 Task: Create in the project TricklePlan in Backlog an issue 'Compatibility issues with different web browsers', assign it to team member softage.3@softage.net and change the status to IN PROGRESS.
Action: Mouse moved to (448, 278)
Screenshot: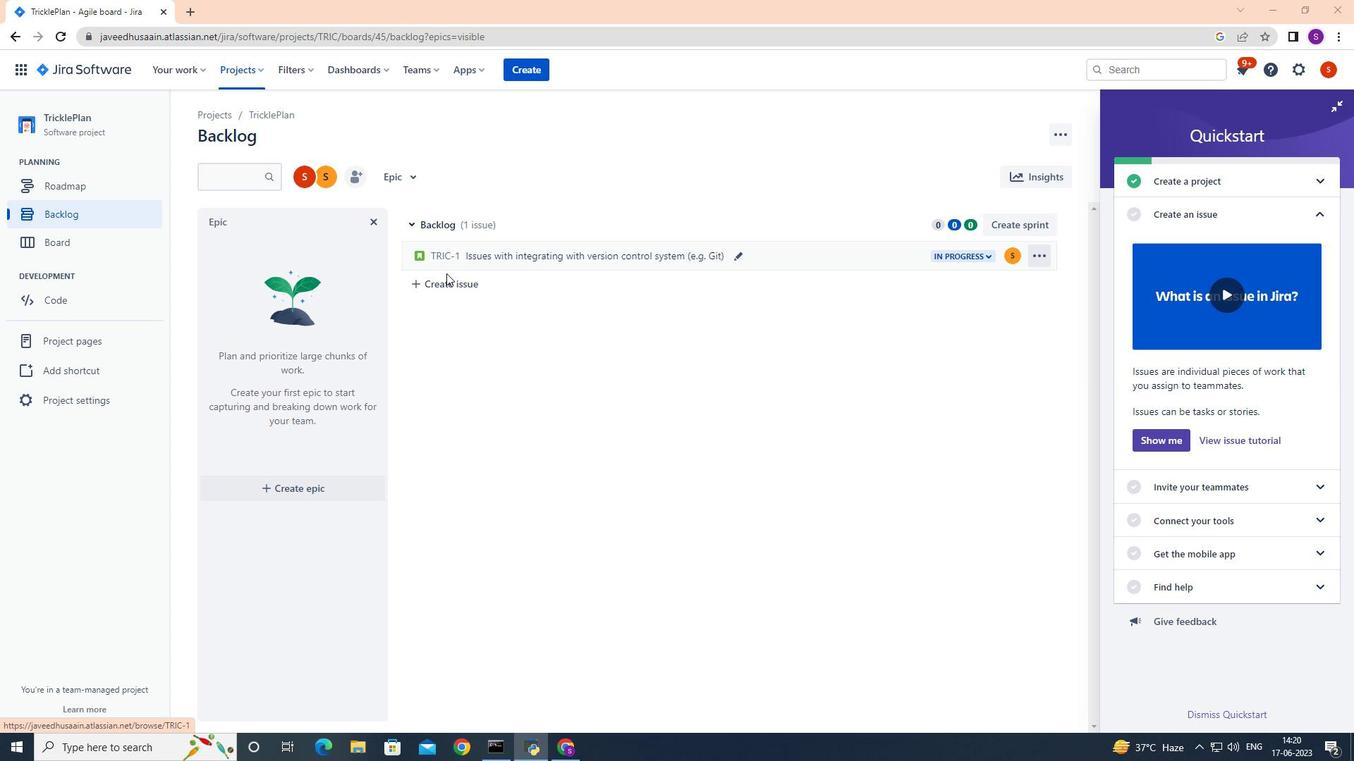 
Action: Mouse pressed left at (448, 278)
Screenshot: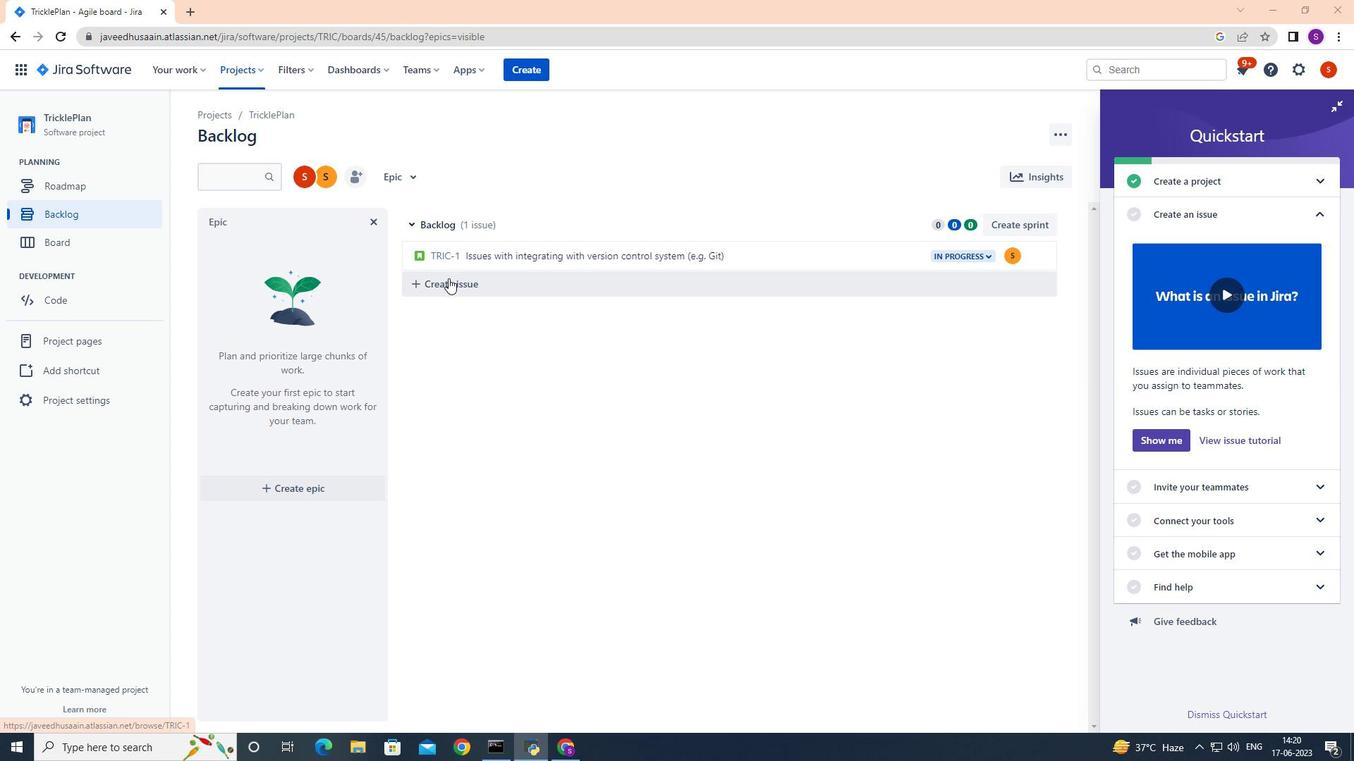 
Action: Mouse moved to (465, 283)
Screenshot: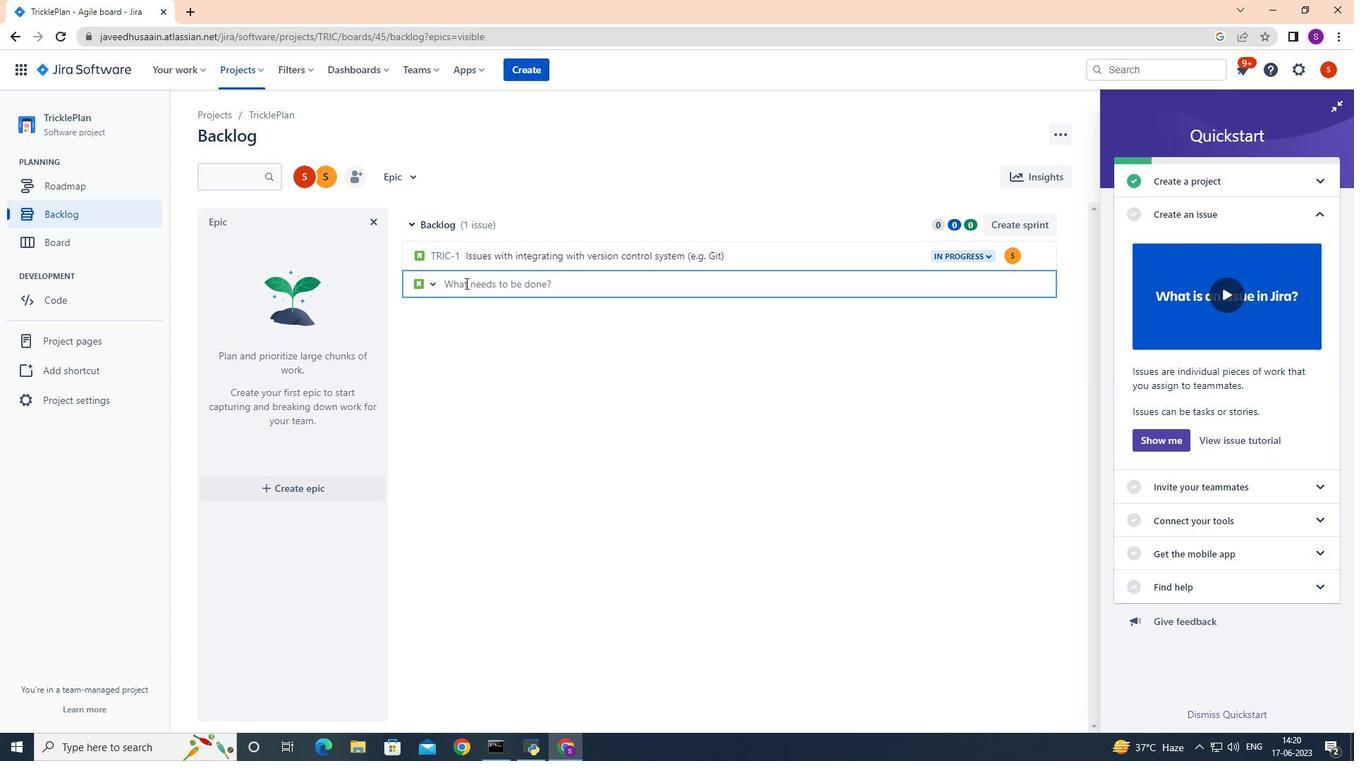 
Action: Mouse pressed left at (465, 283)
Screenshot: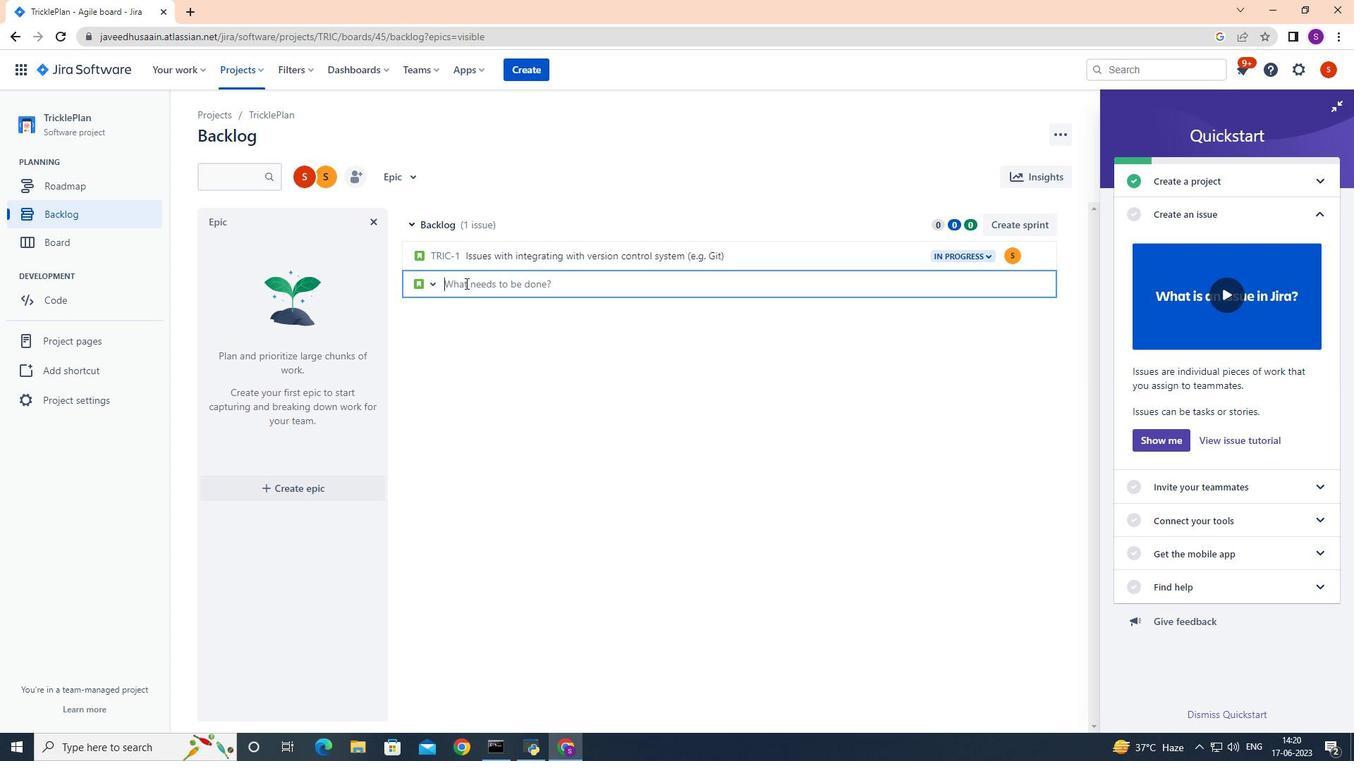 
Action: Key pressed <Key.shift>Compatibility<Key.space>issues<Key.space>with<Key.space>different<Key.space>web<Key.space>browsers<Key.enter>
Screenshot: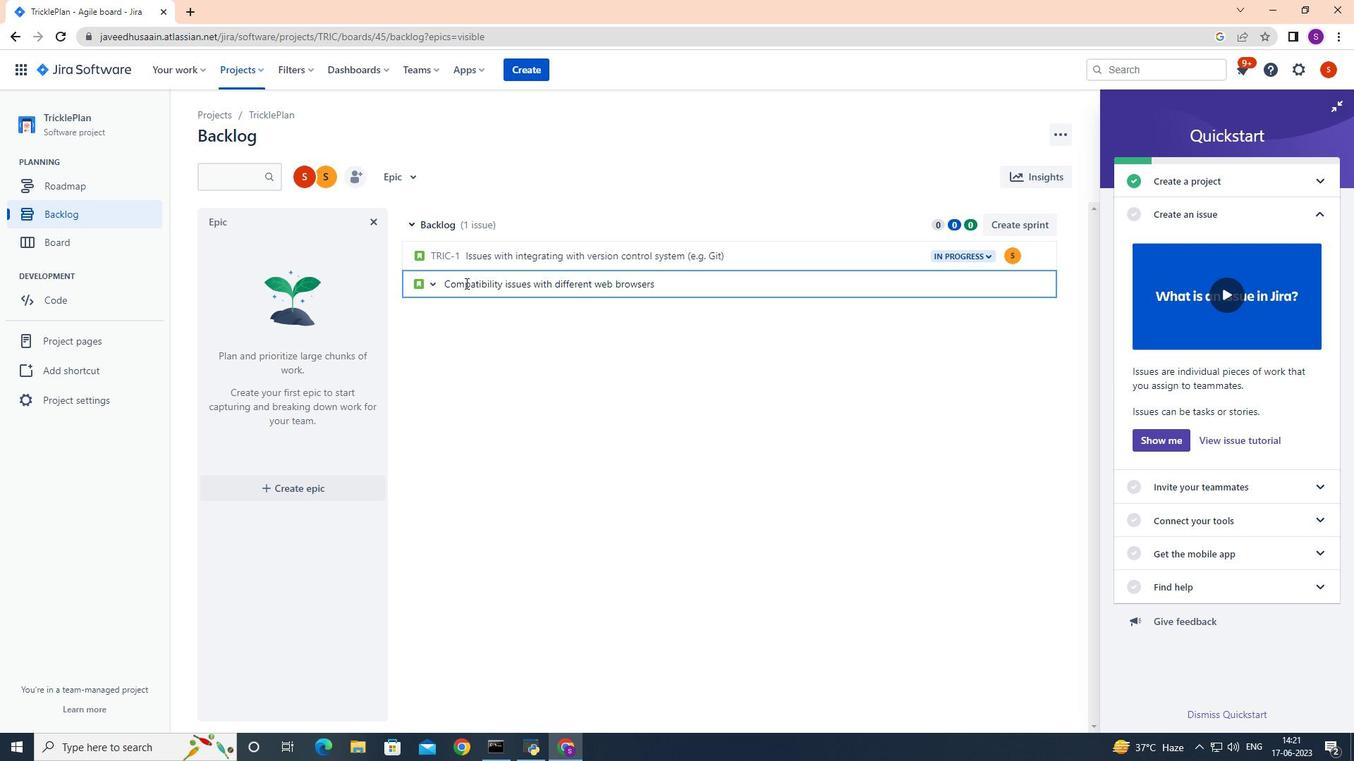 
Action: Mouse moved to (1017, 285)
Screenshot: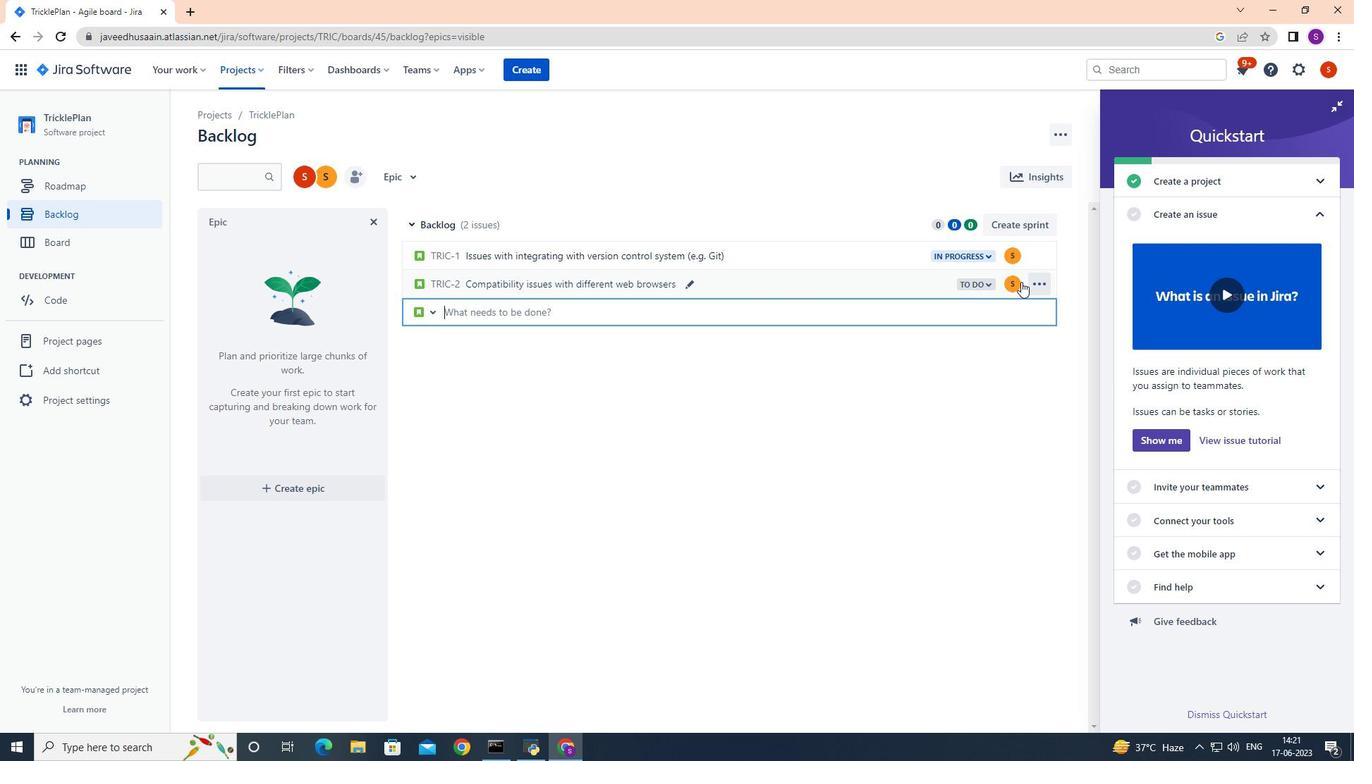 
Action: Mouse pressed left at (1017, 285)
Screenshot: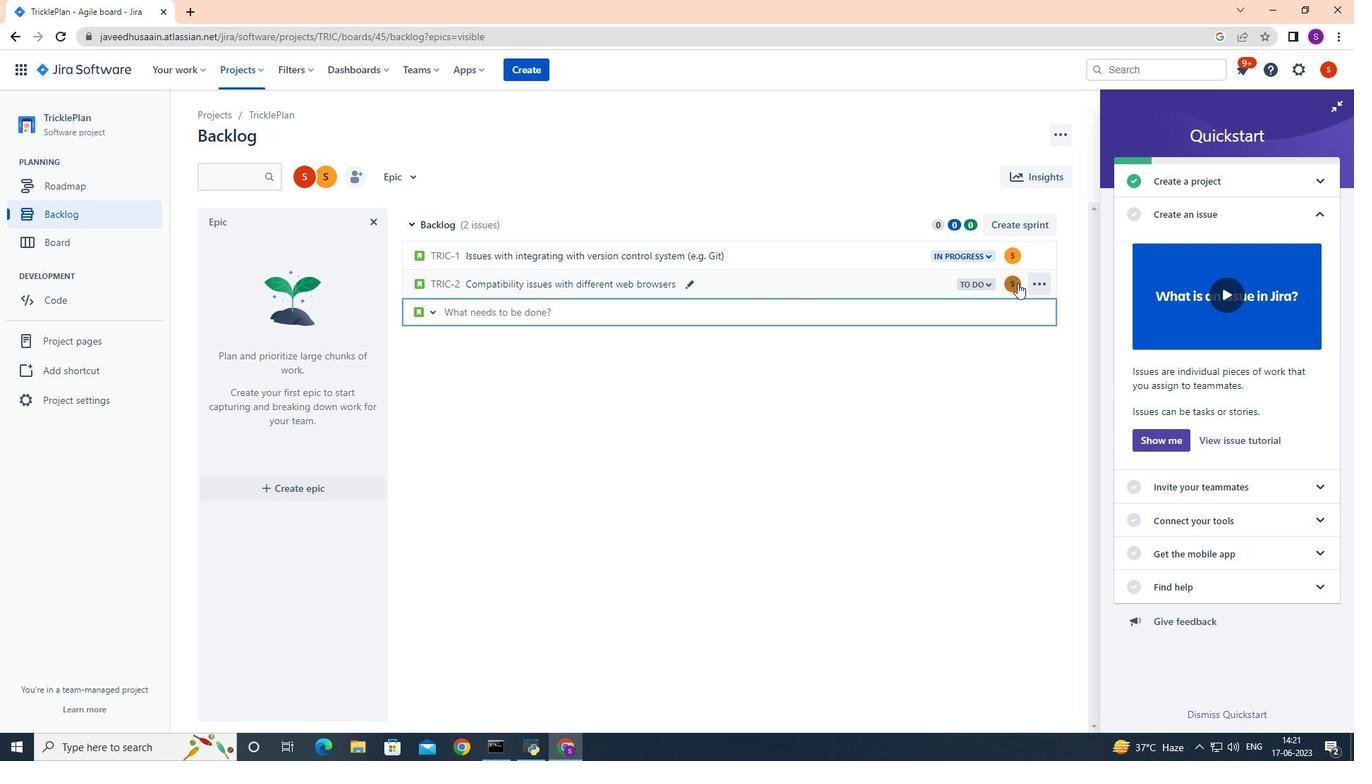 
Action: Mouse moved to (950, 319)
Screenshot: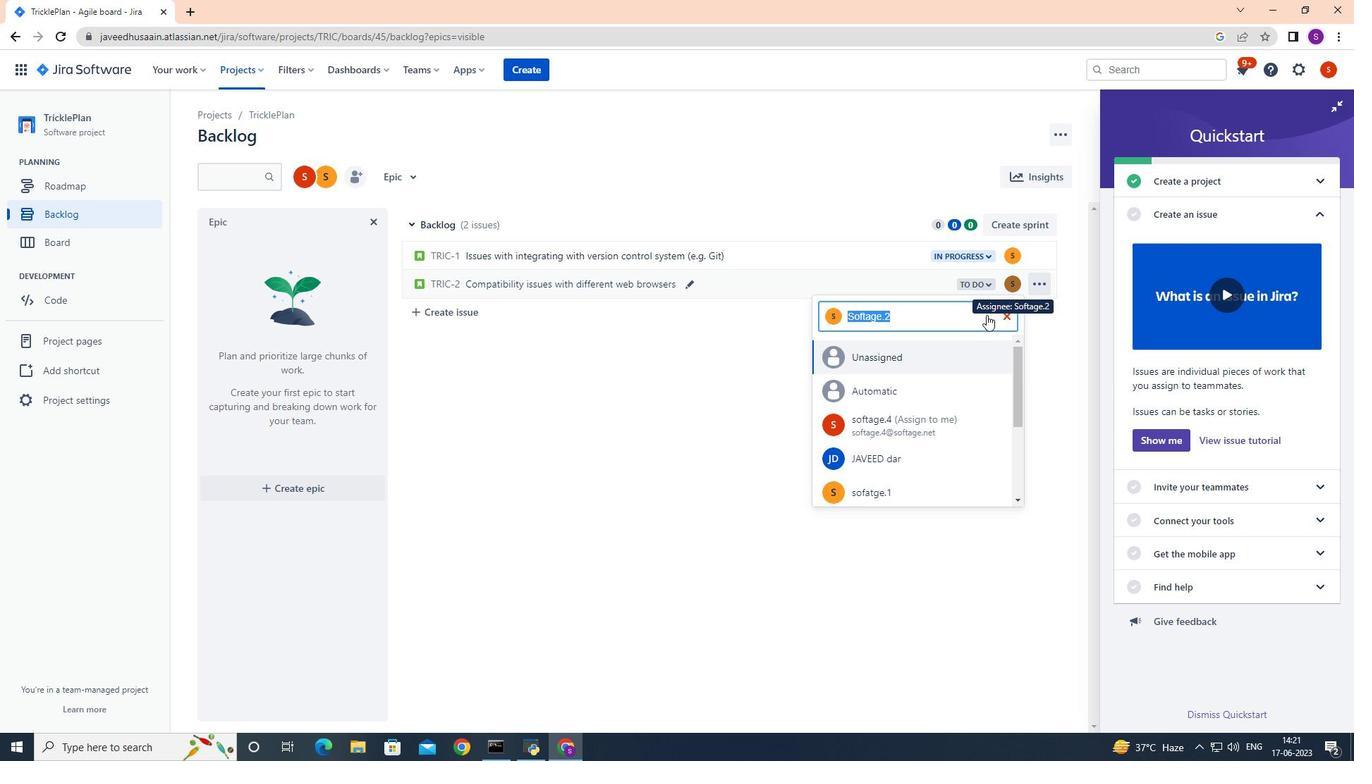 
Action: Key pressed <Key.backspace>softage.3<Key.shift><Key.shift><Key.shift><Key.shift>@softage.net
Screenshot: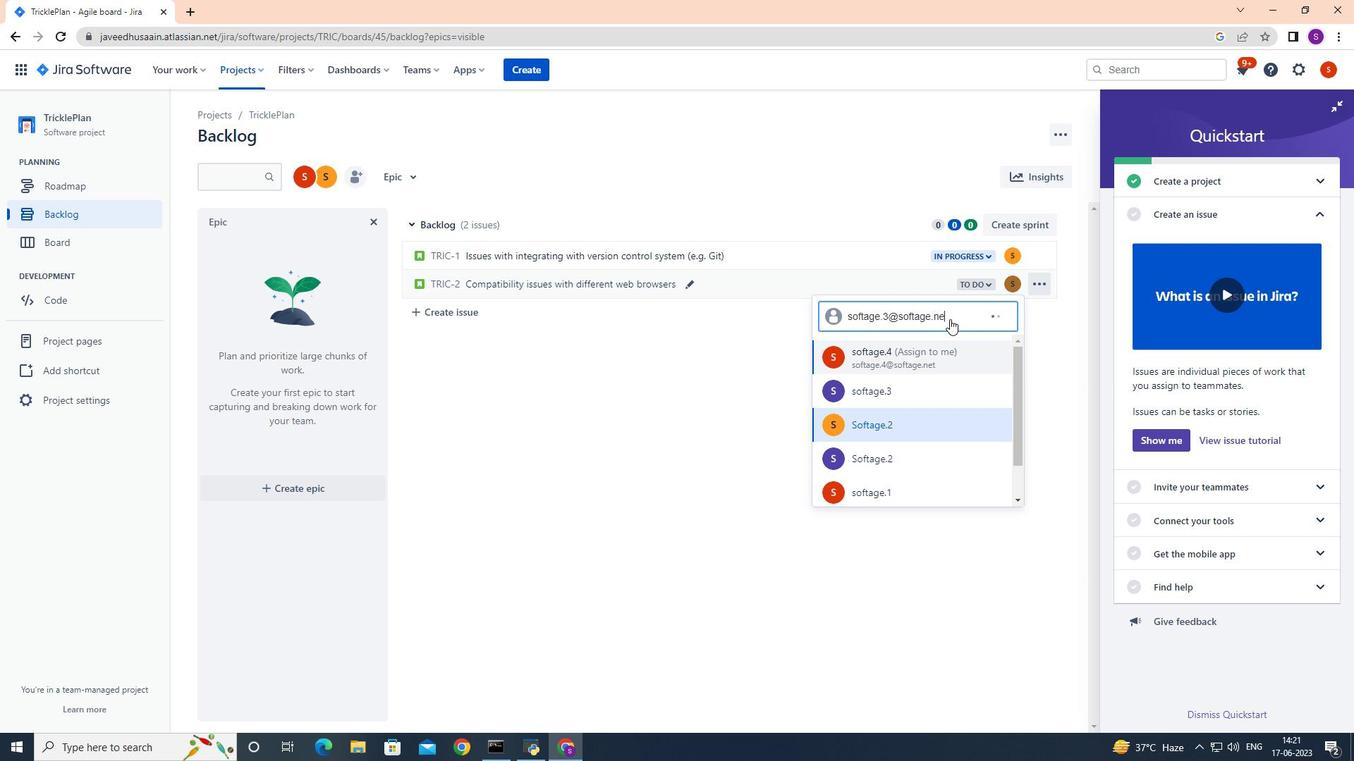 
Action: Mouse moved to (916, 356)
Screenshot: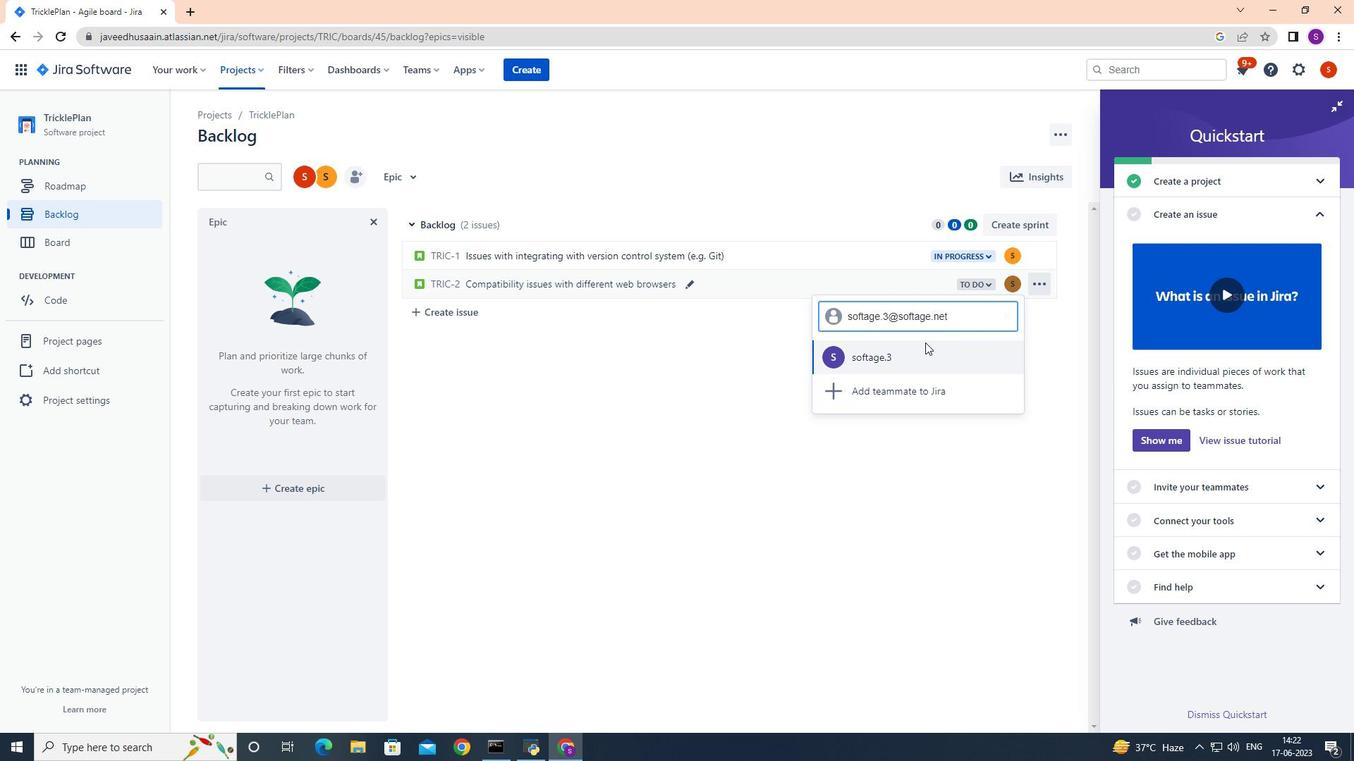 
Action: Mouse pressed left at (916, 356)
Screenshot: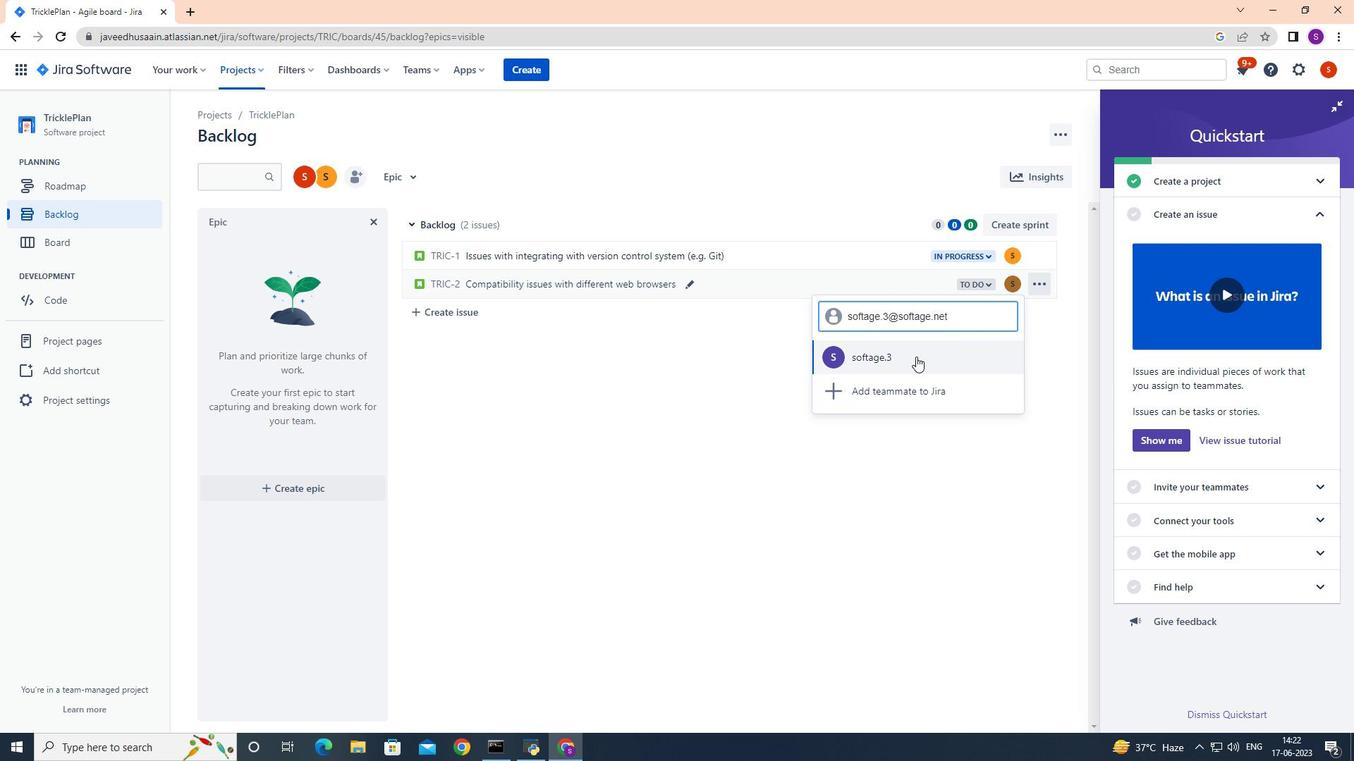 
Action: Mouse moved to (991, 285)
Screenshot: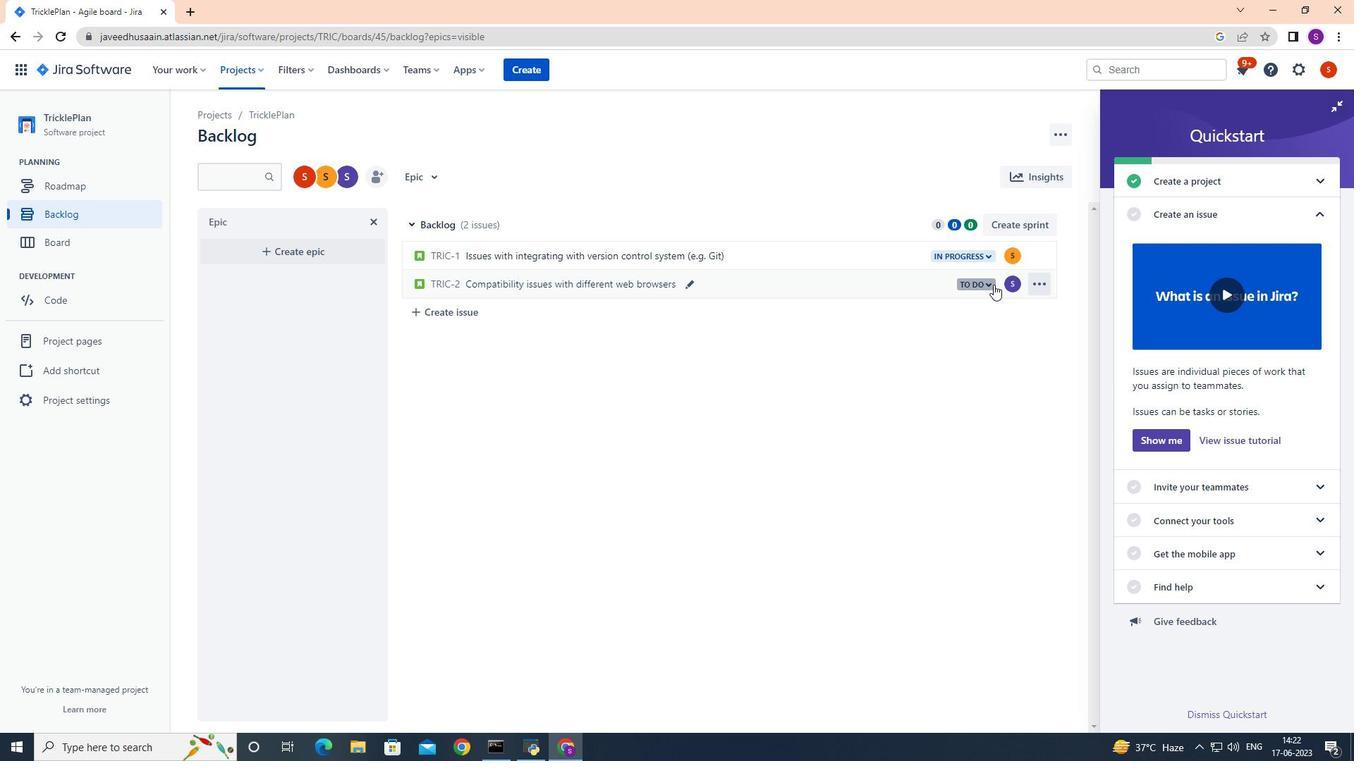 
Action: Mouse pressed left at (991, 285)
Screenshot: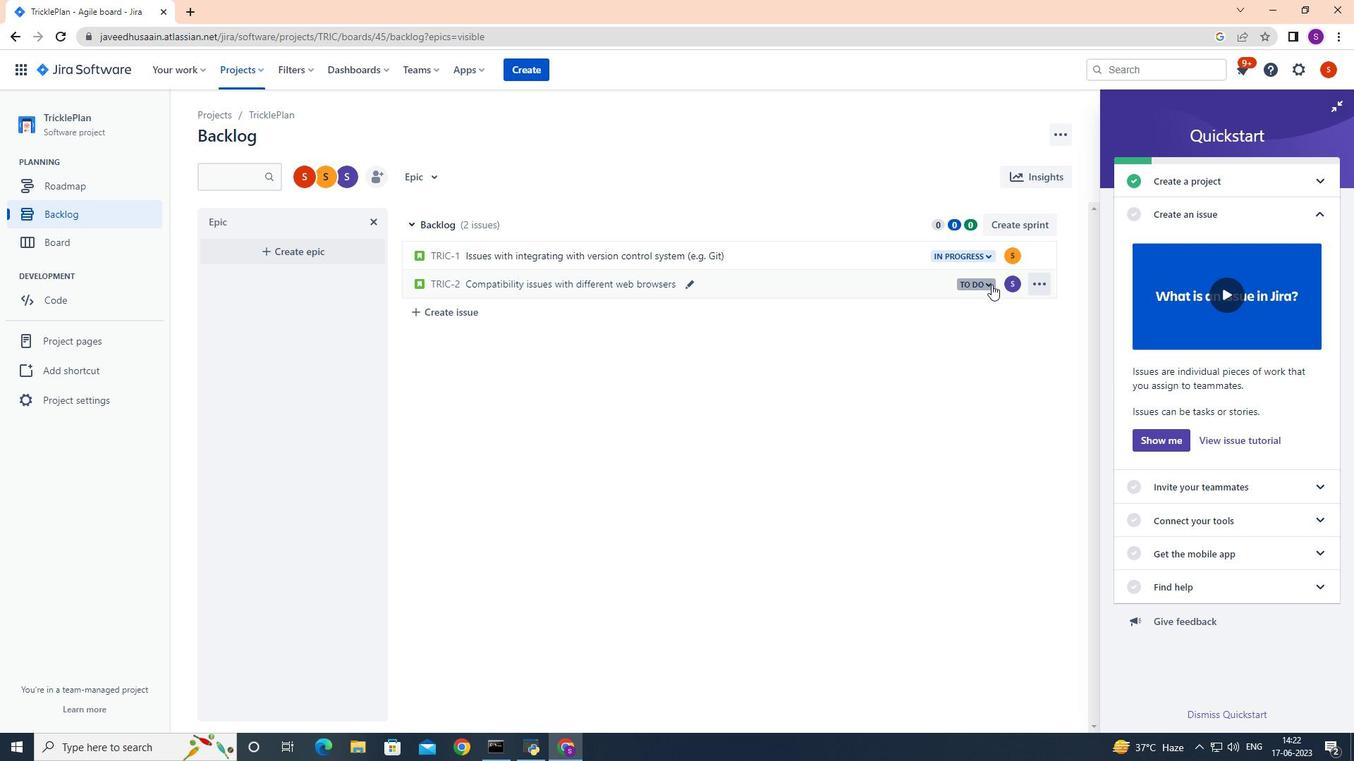 
Action: Mouse moved to (995, 313)
Screenshot: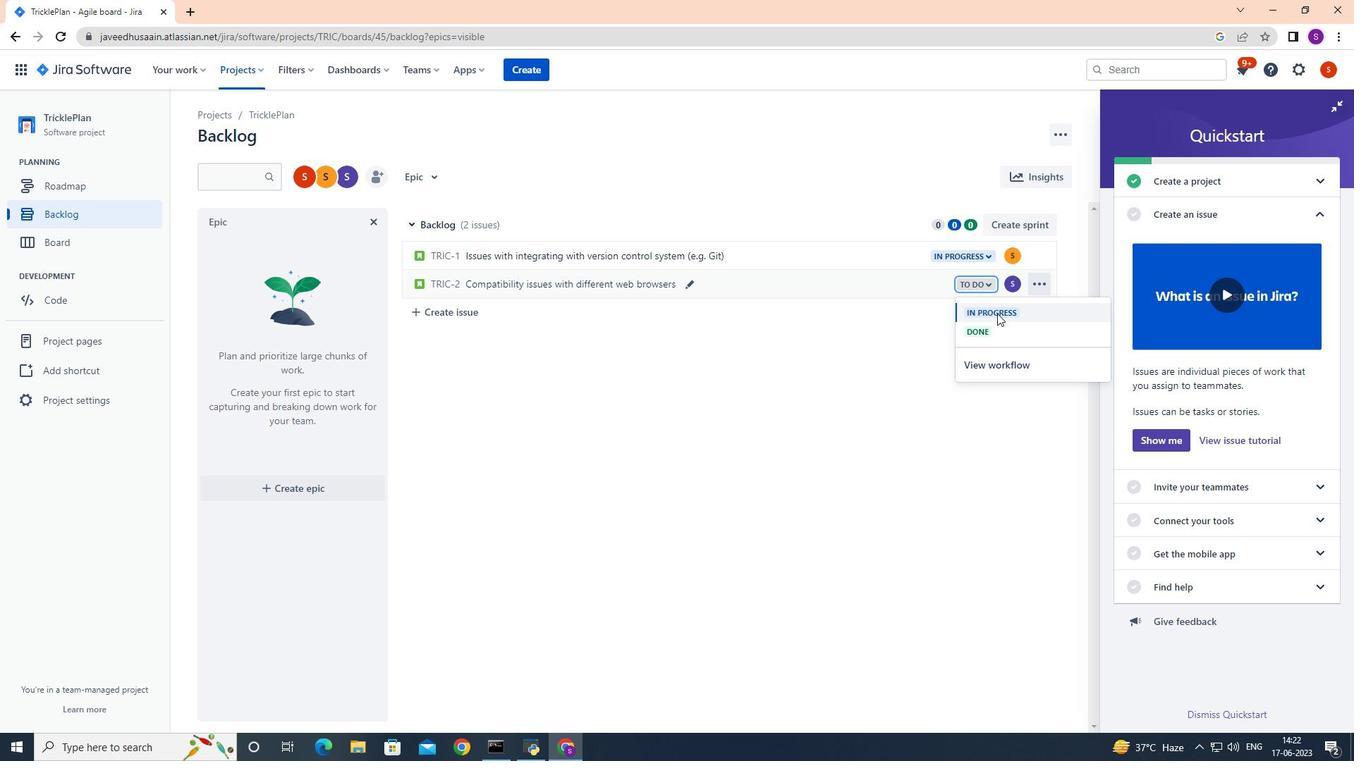 
Action: Mouse pressed left at (995, 313)
Screenshot: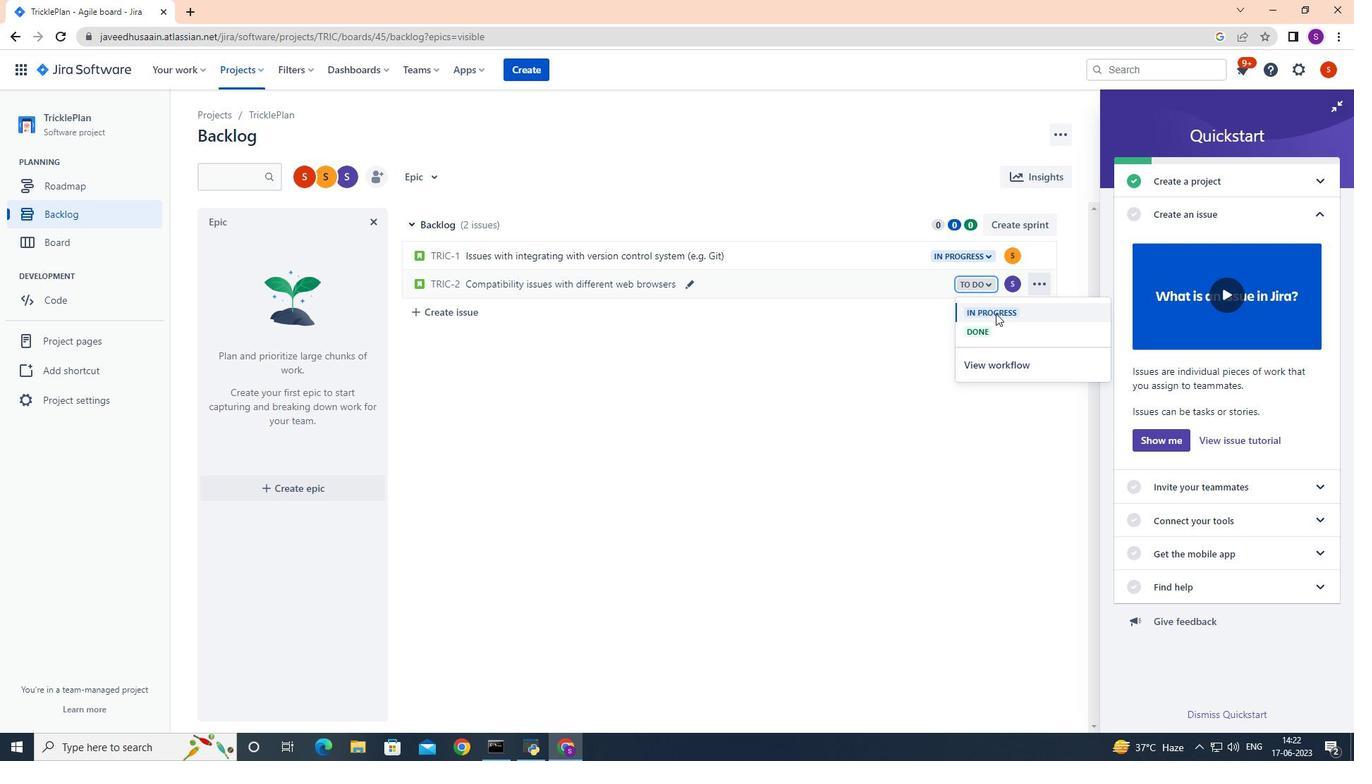 
